 Task: Create a due date automation trigger when advanced on, 2 hours after a card is due add content with a name not containing resume.
Action: Mouse moved to (997, 78)
Screenshot: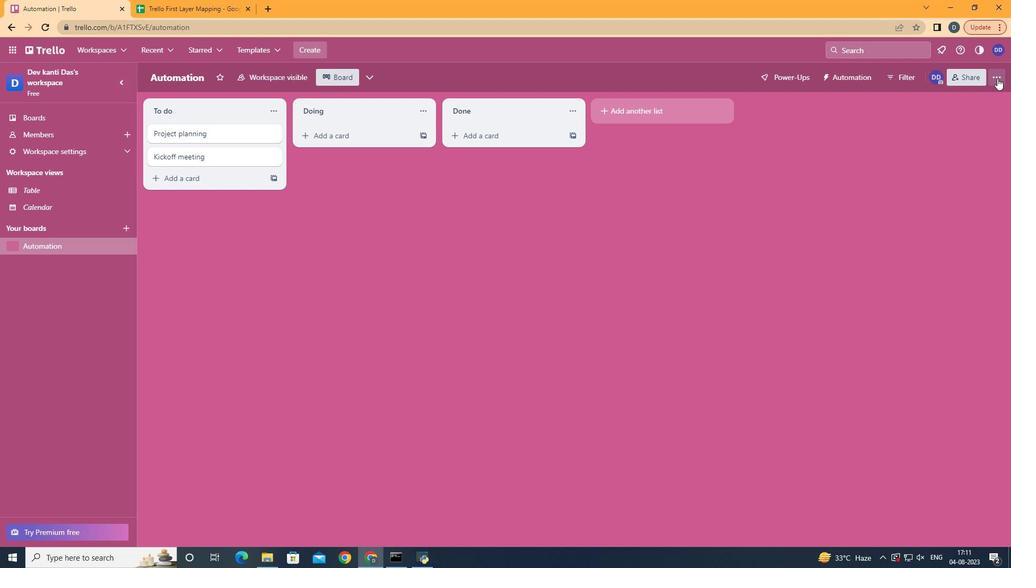 
Action: Mouse pressed left at (997, 78)
Screenshot: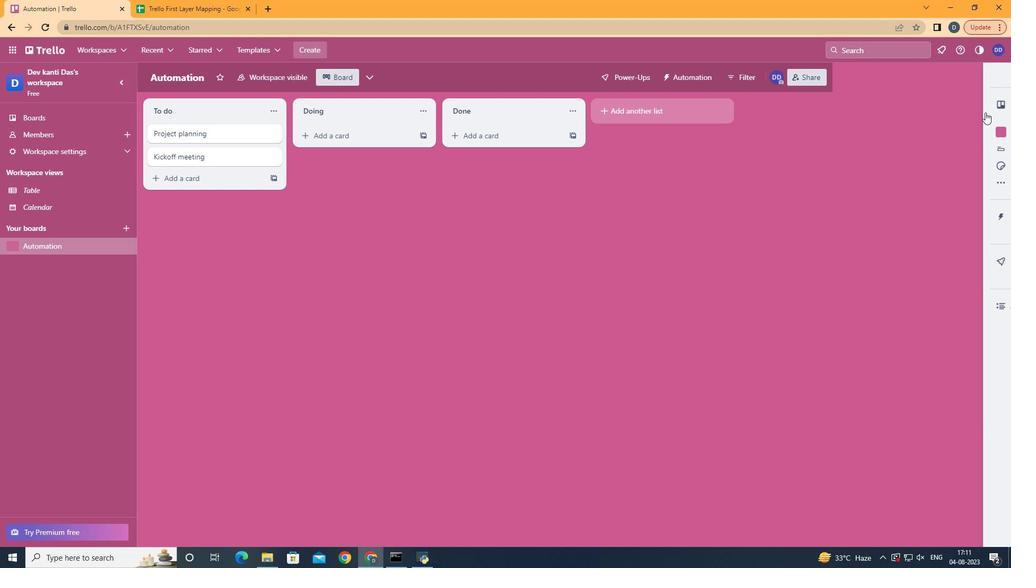
Action: Mouse moved to (918, 220)
Screenshot: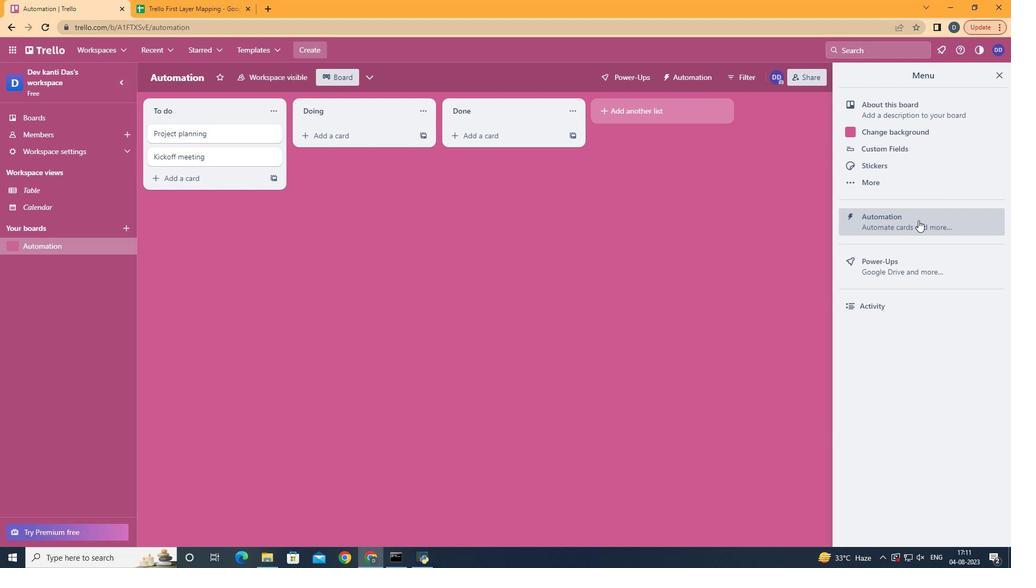 
Action: Mouse pressed left at (918, 220)
Screenshot: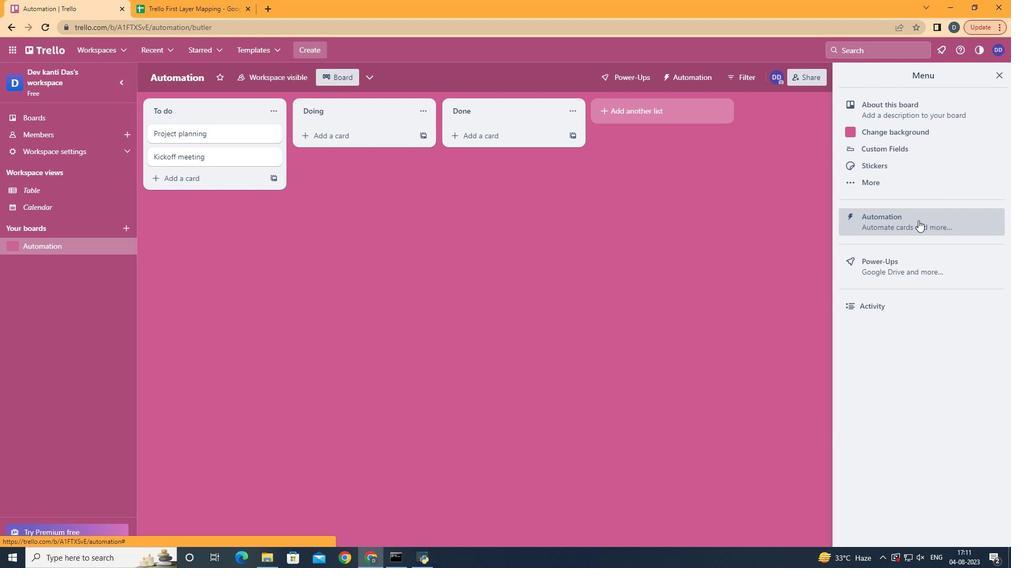 
Action: Mouse moved to (217, 215)
Screenshot: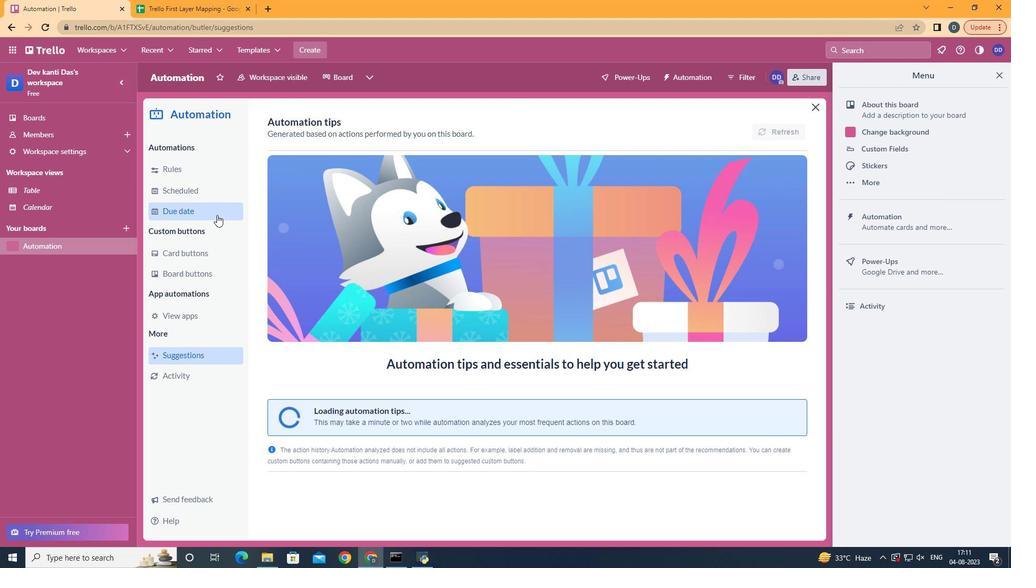 
Action: Mouse pressed left at (217, 215)
Screenshot: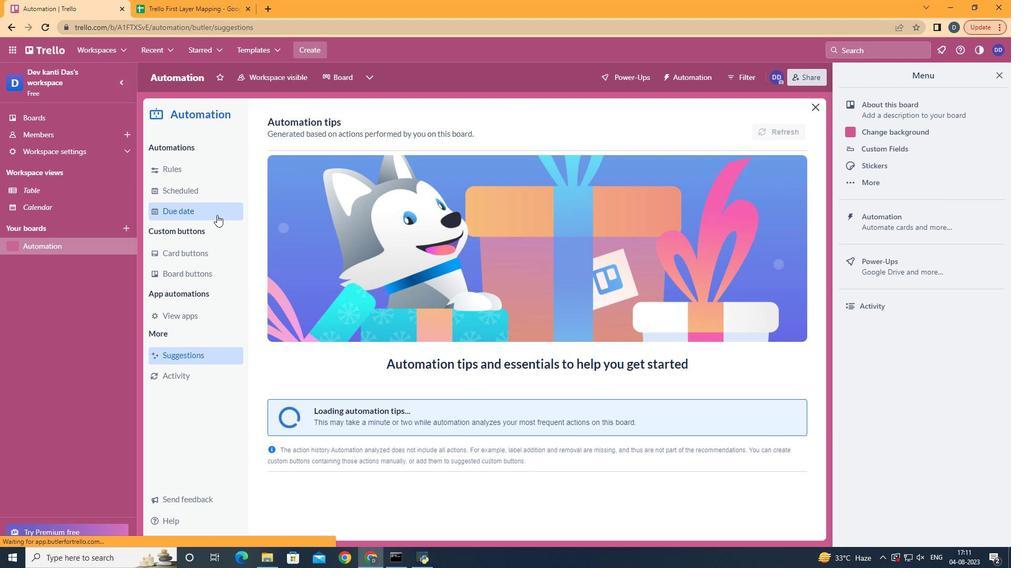
Action: Mouse moved to (726, 131)
Screenshot: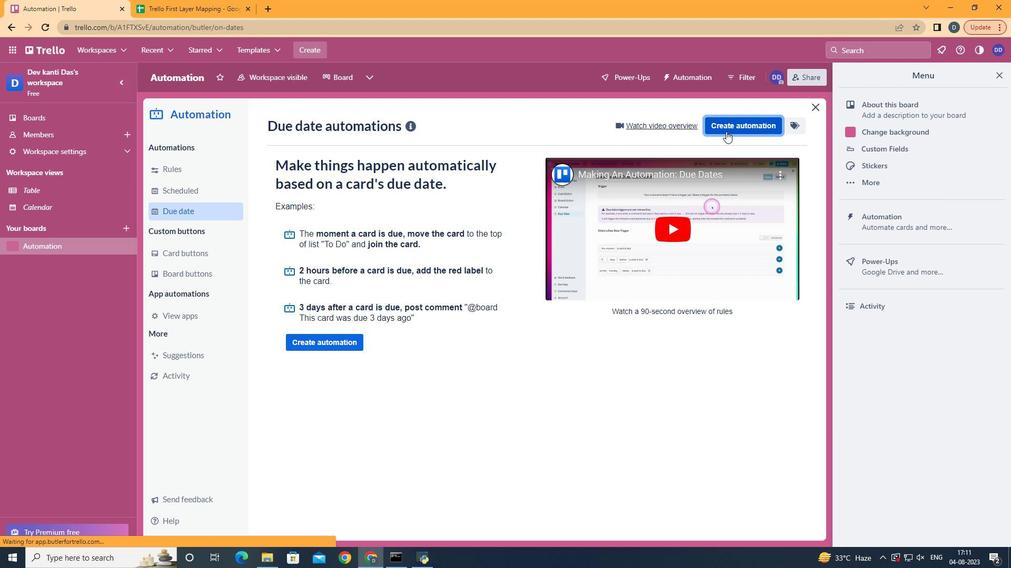 
Action: Mouse pressed left at (726, 131)
Screenshot: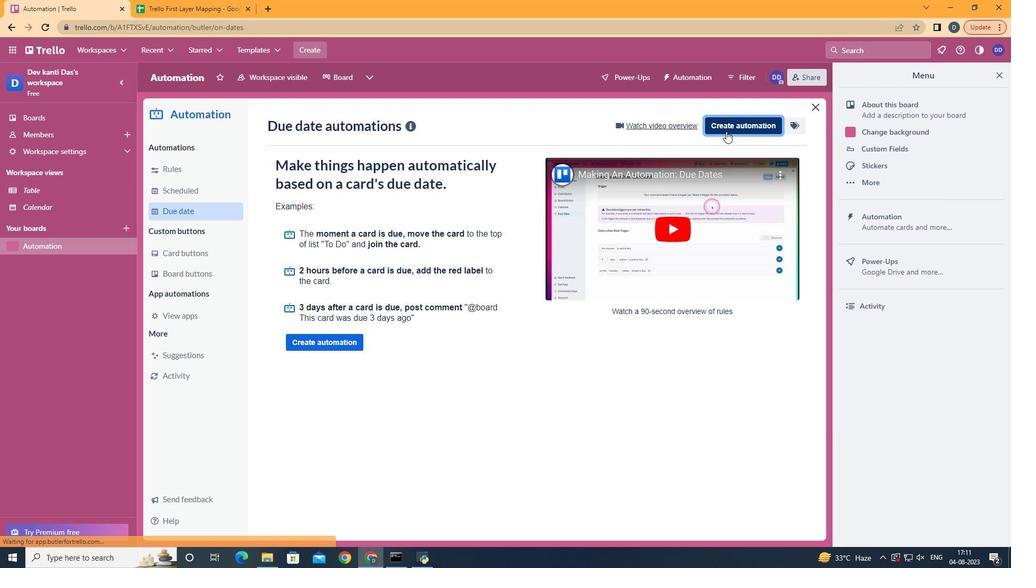 
Action: Mouse moved to (498, 230)
Screenshot: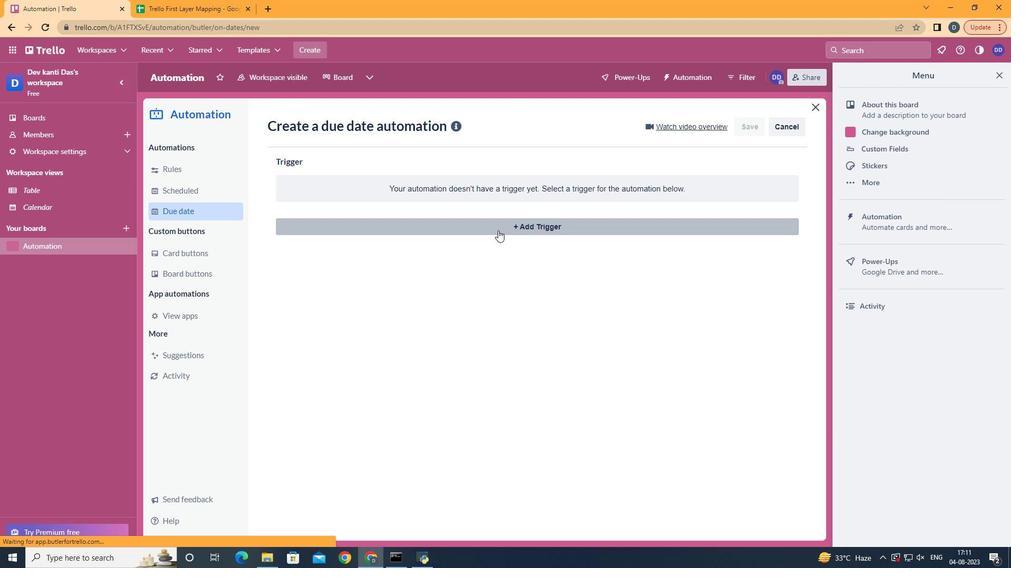 
Action: Mouse pressed left at (498, 230)
Screenshot: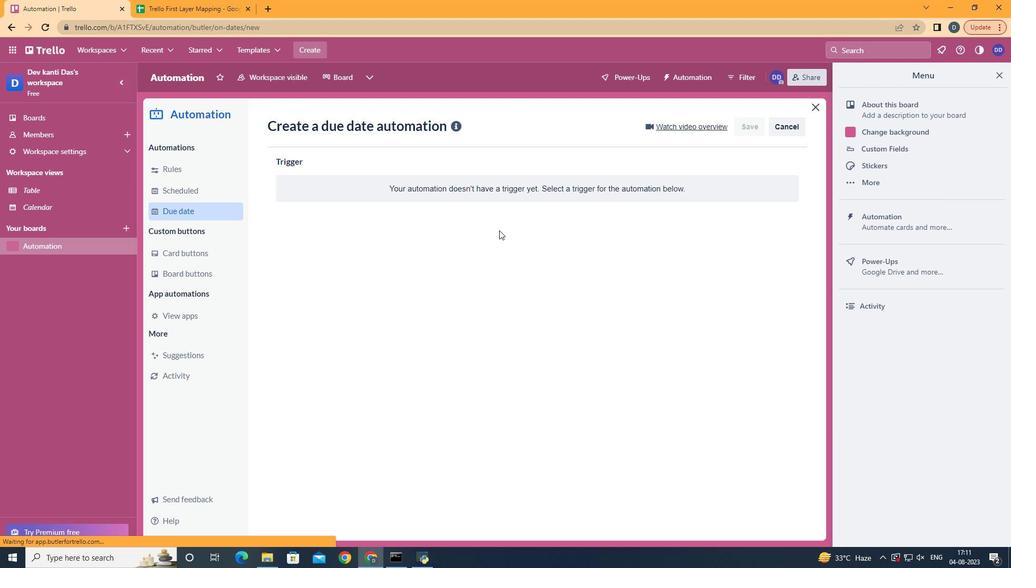 
Action: Mouse moved to (335, 451)
Screenshot: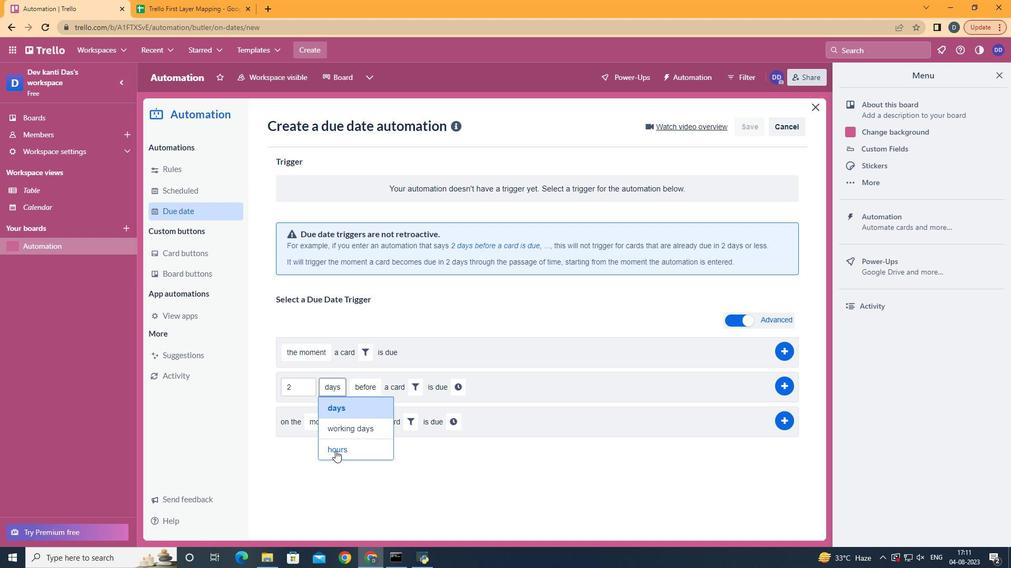 
Action: Mouse pressed left at (335, 451)
Screenshot: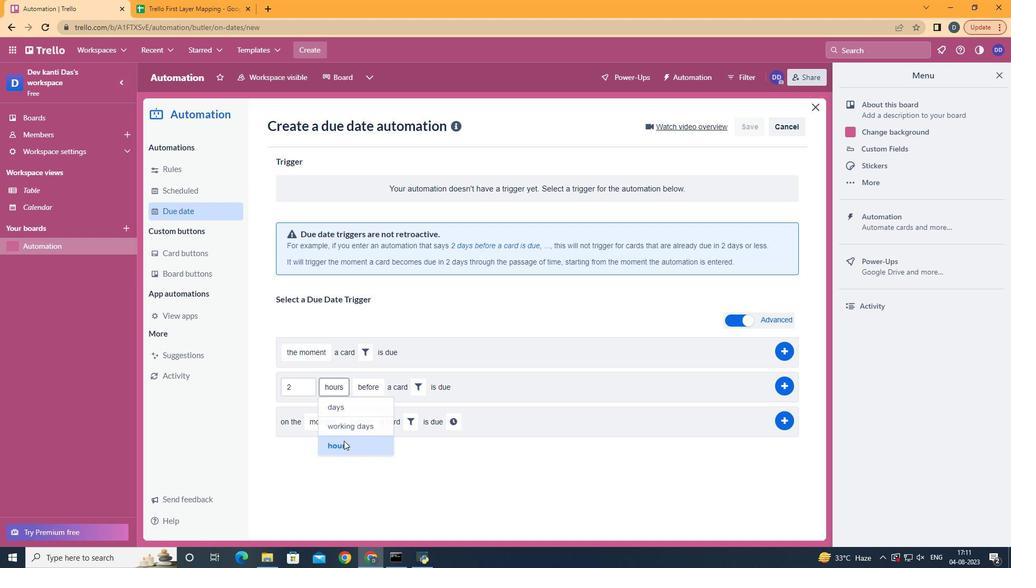 
Action: Mouse moved to (382, 427)
Screenshot: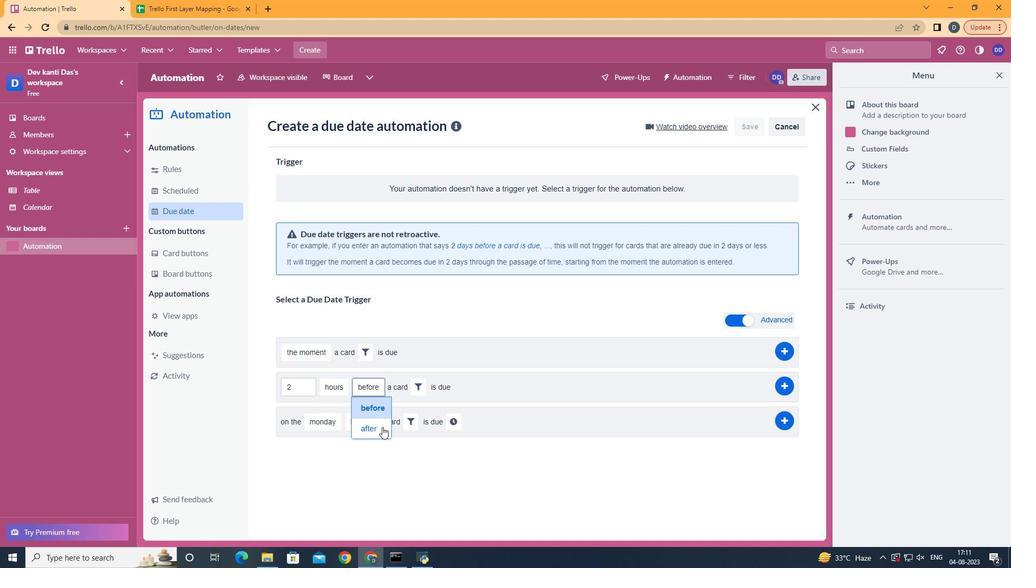 
Action: Mouse pressed left at (382, 427)
Screenshot: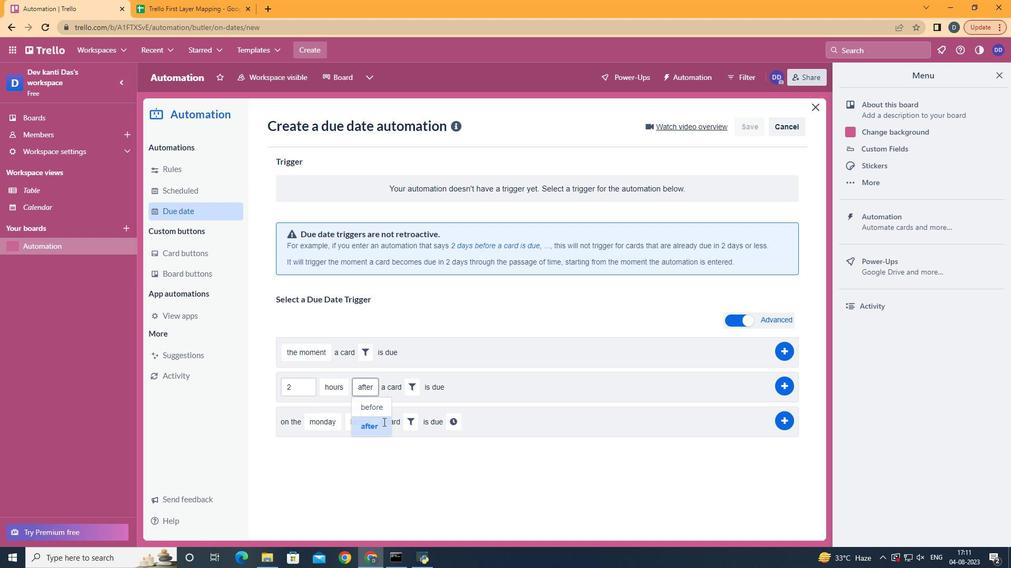 
Action: Mouse moved to (416, 386)
Screenshot: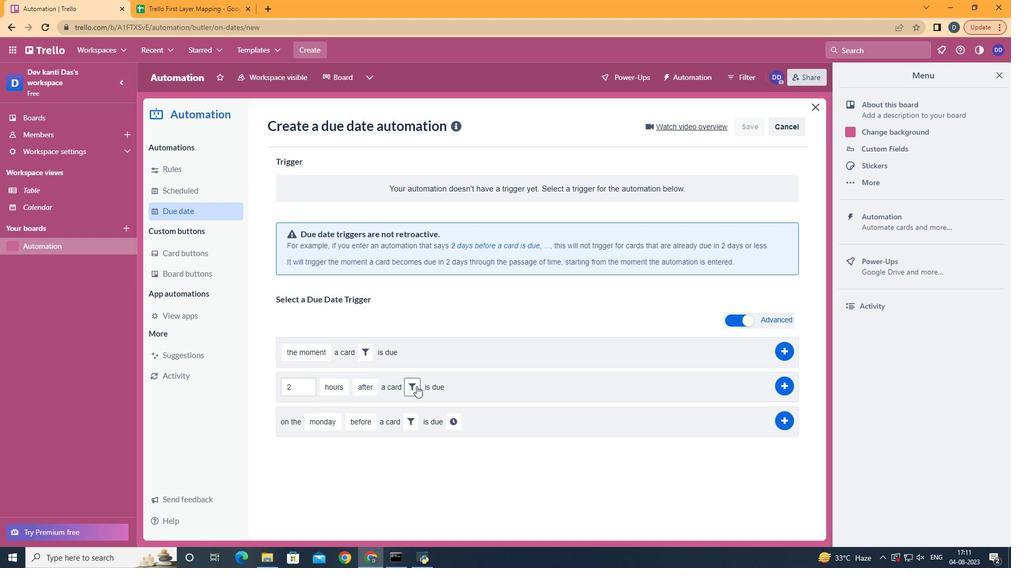 
Action: Mouse pressed left at (416, 386)
Screenshot: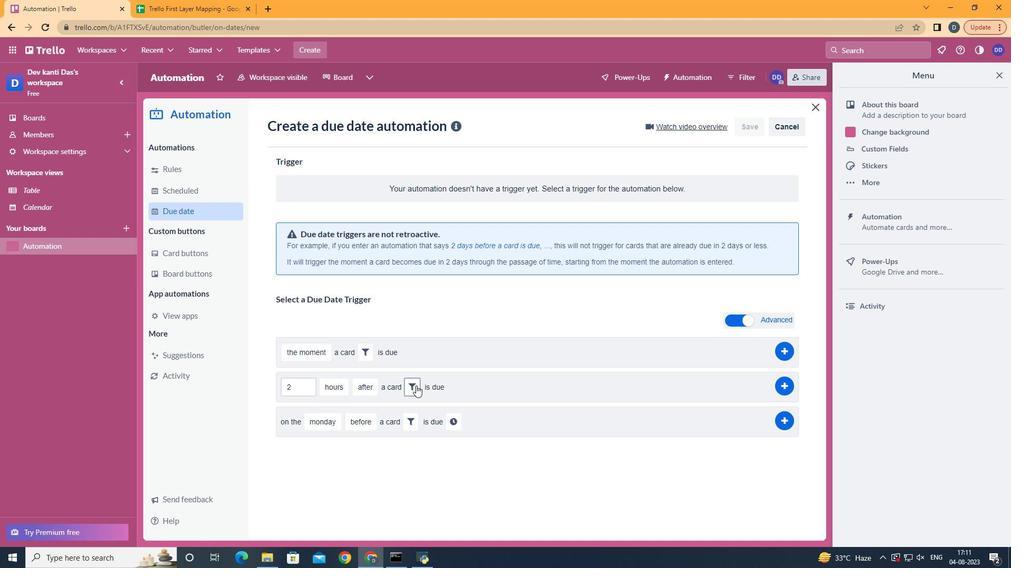 
Action: Mouse moved to (548, 426)
Screenshot: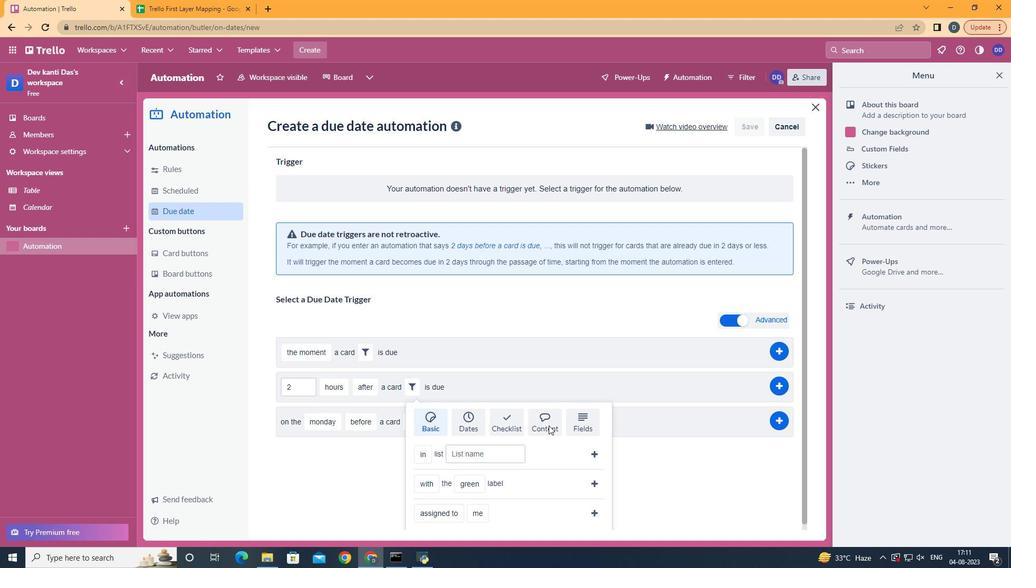 
Action: Mouse pressed left at (548, 426)
Screenshot: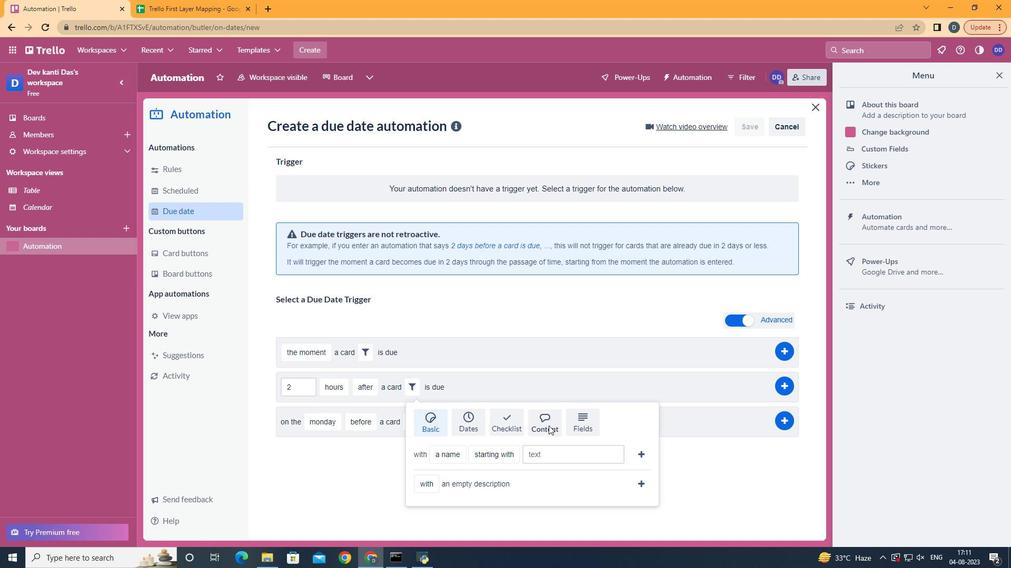 
Action: Mouse moved to (453, 475)
Screenshot: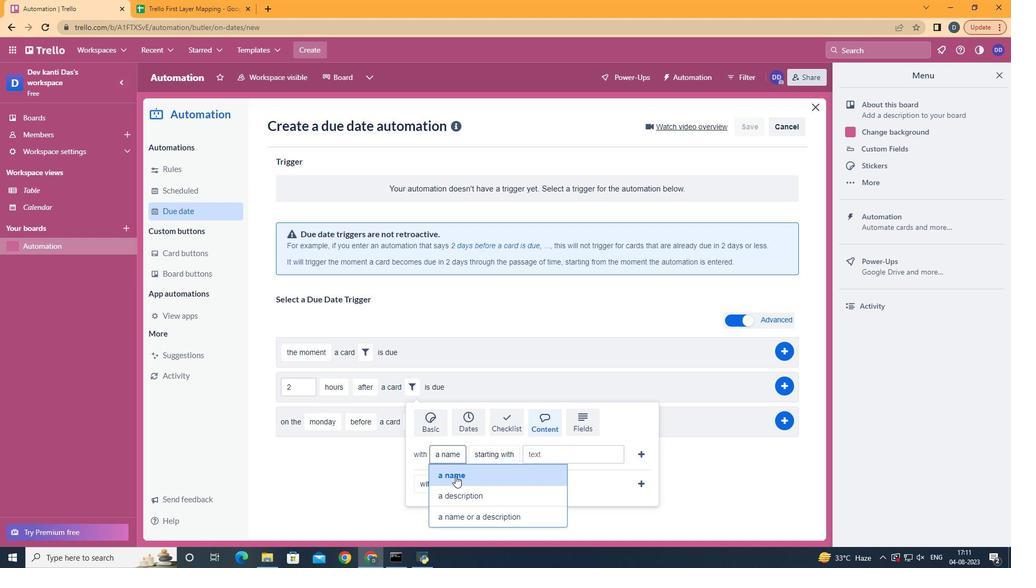 
Action: Mouse pressed left at (453, 475)
Screenshot: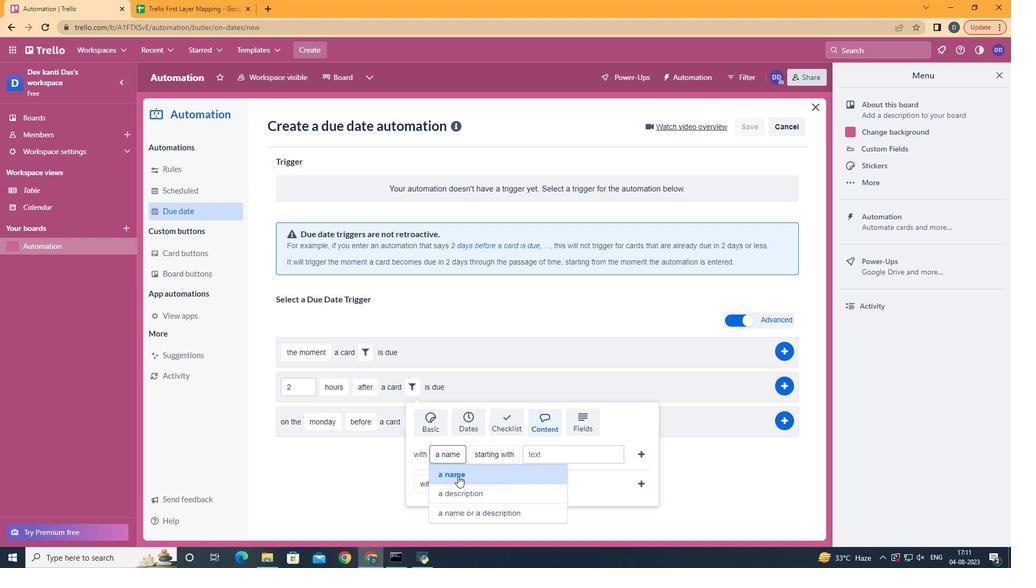
Action: Mouse moved to (504, 430)
Screenshot: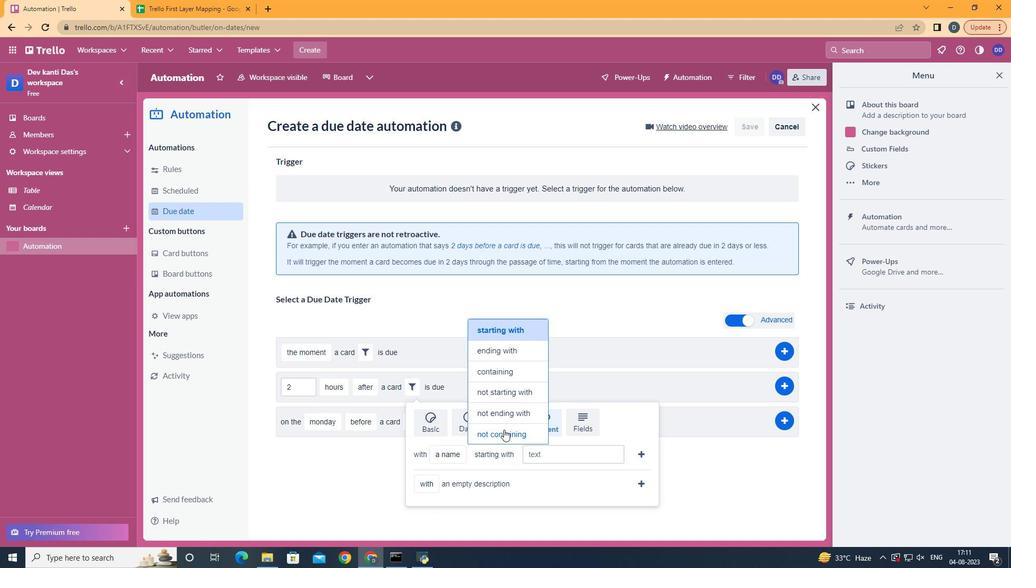 
Action: Mouse pressed left at (504, 430)
Screenshot: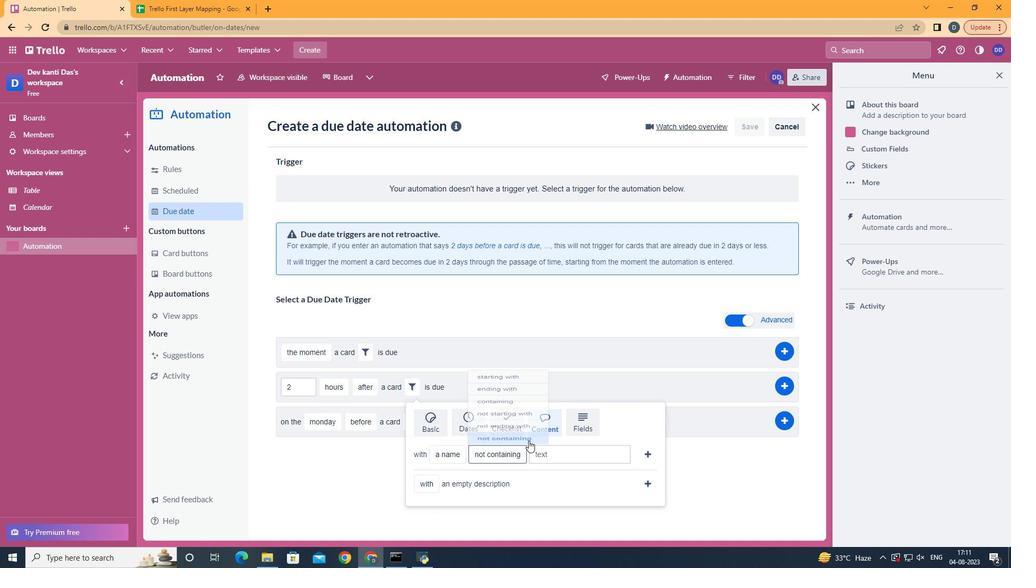 
Action: Mouse moved to (553, 451)
Screenshot: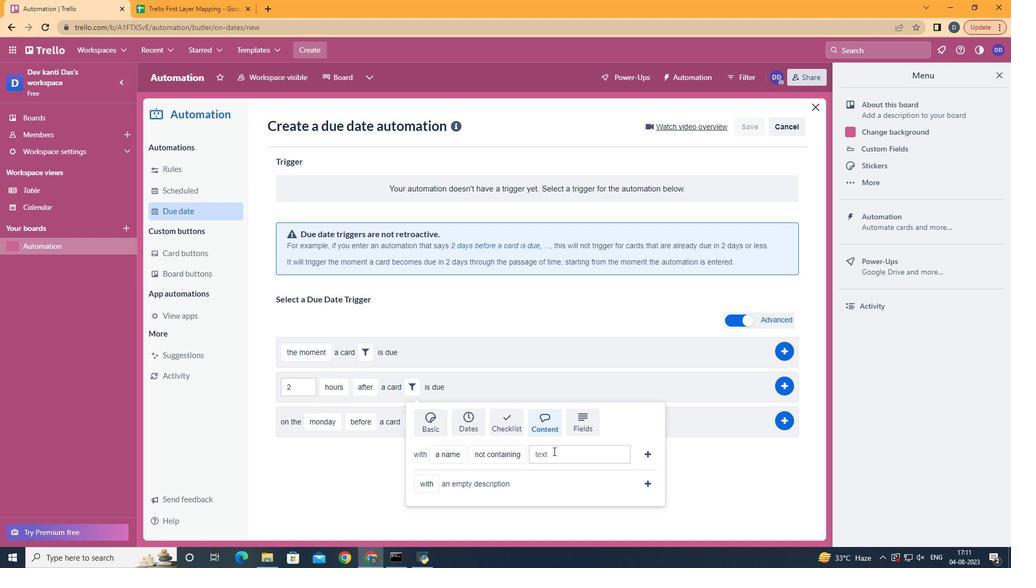 
Action: Mouse pressed left at (553, 451)
Screenshot: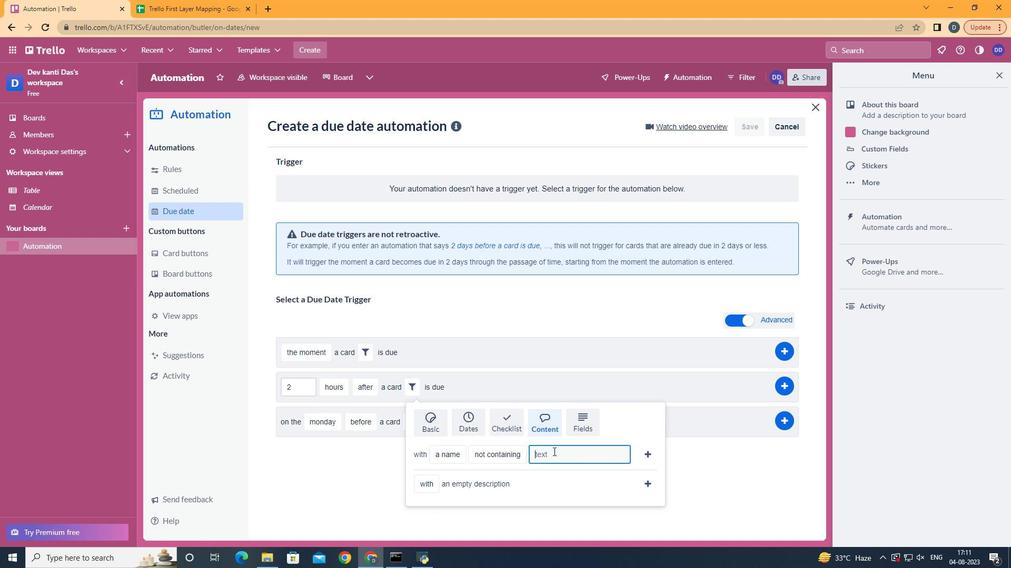 
Action: Key pressed resume
Screenshot: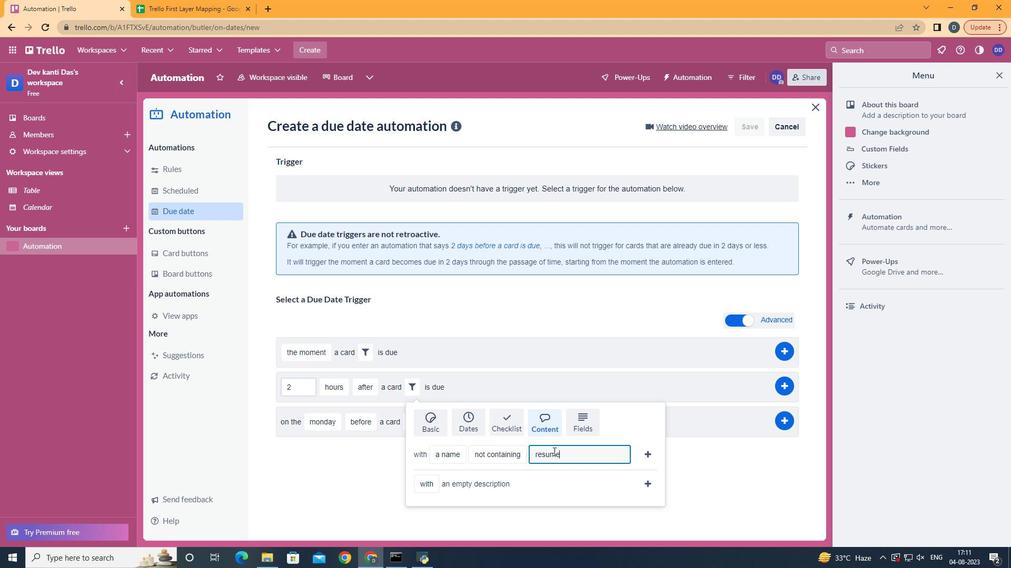 
Action: Mouse moved to (649, 451)
Screenshot: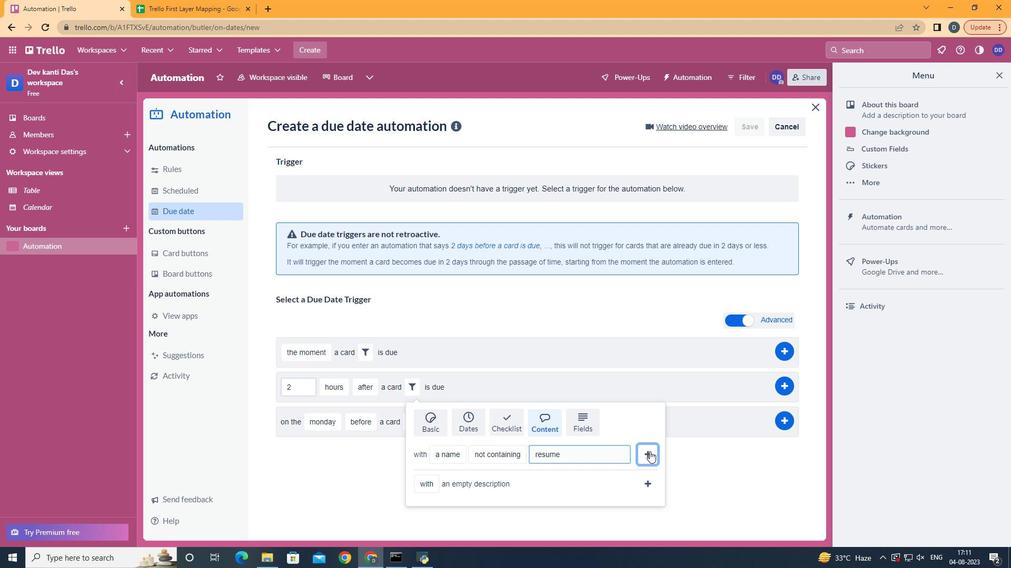 
Action: Mouse pressed left at (649, 451)
Screenshot: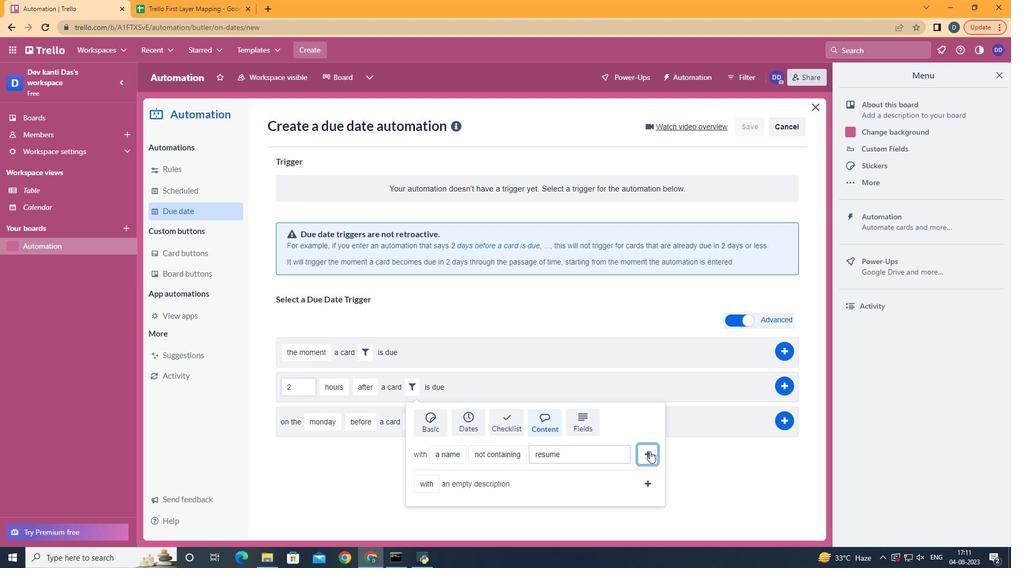 
Action: Mouse moved to (792, 388)
Screenshot: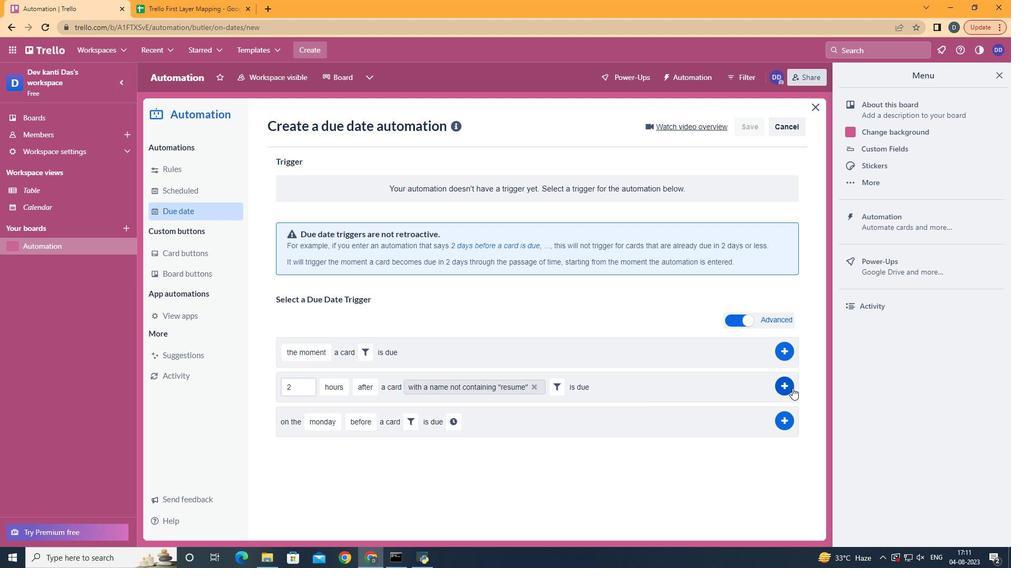 
Action: Mouse pressed left at (792, 388)
Screenshot: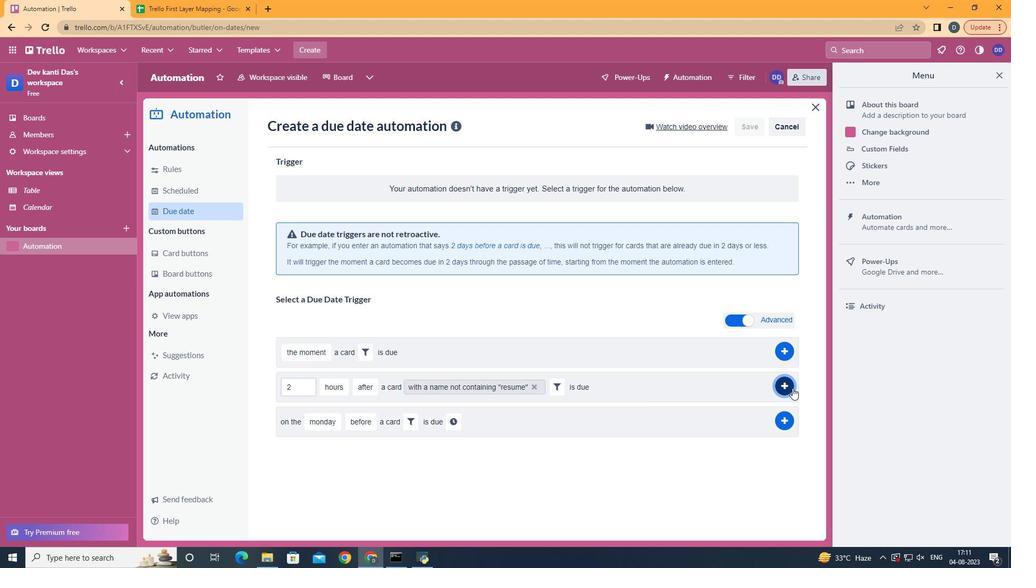 
Action: Mouse moved to (451, 227)
Screenshot: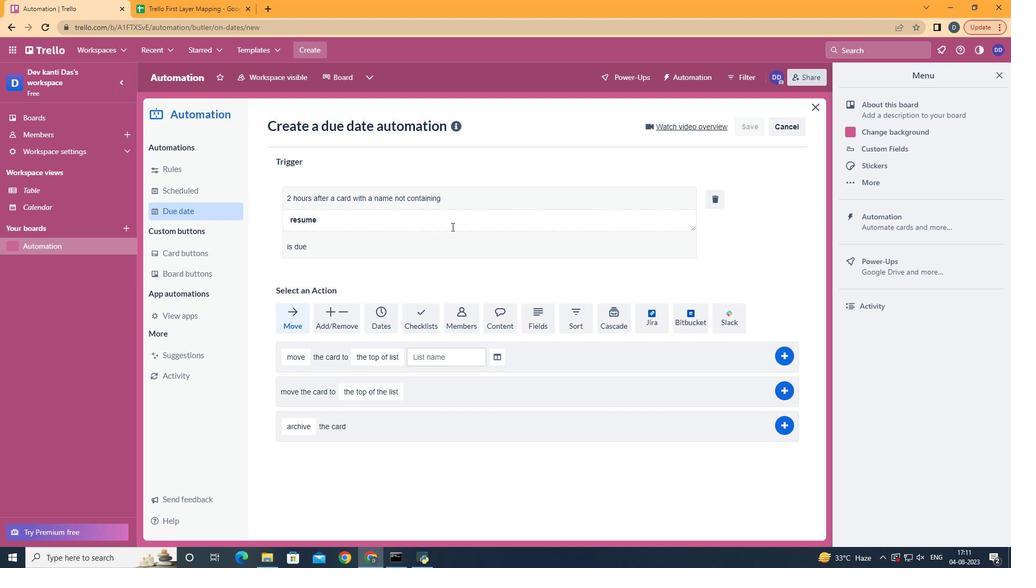 
